 Task: Create a rule from the Routing list, Task moved to a section -> Set Priority in the project AgileHarbor , set the section as Done clear the priority
Action: Mouse scrolled (96, 80) with delta (0, 0)
Screenshot: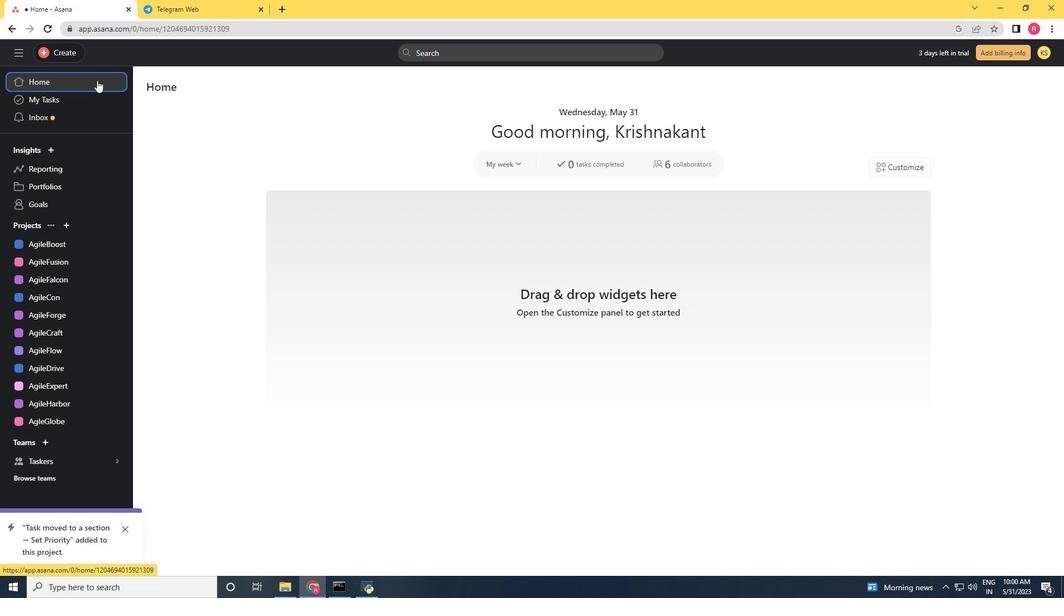 
Action: Mouse scrolled (96, 80) with delta (0, 0)
Screenshot: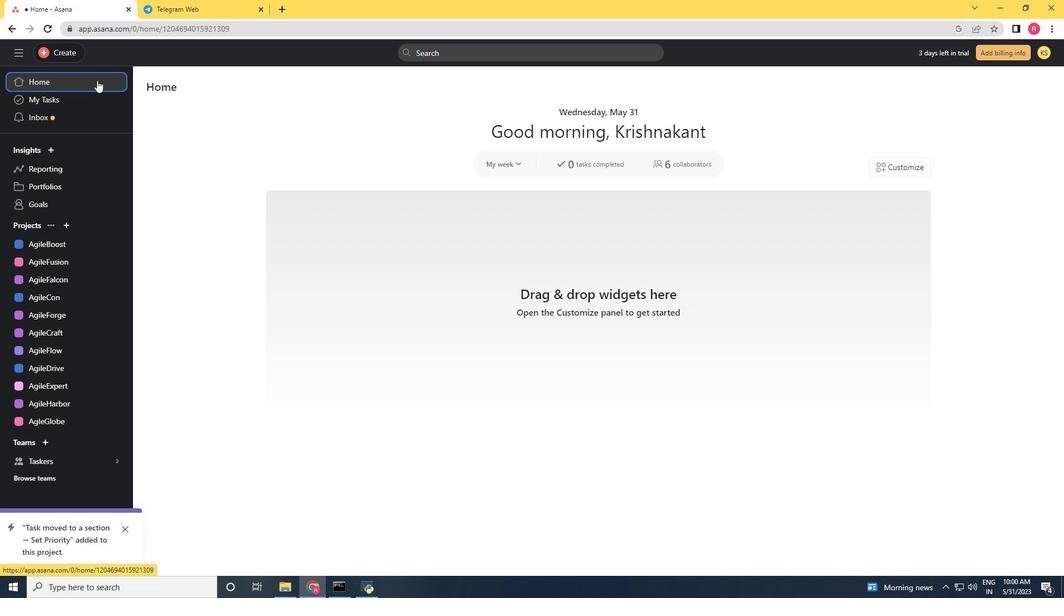 
Action: Mouse moved to (60, 404)
Screenshot: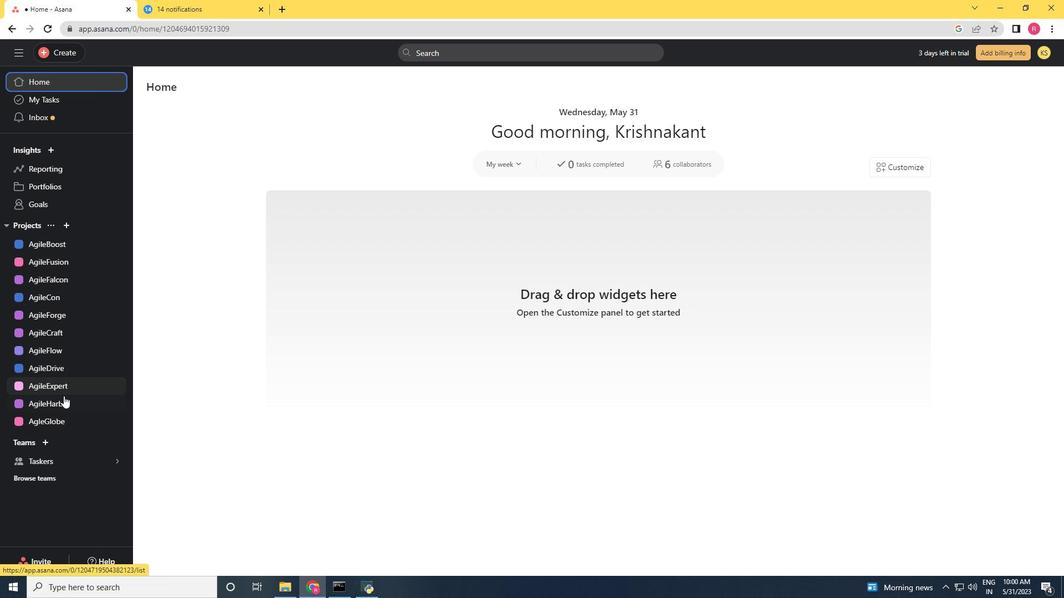 
Action: Mouse pressed left at (60, 404)
Screenshot: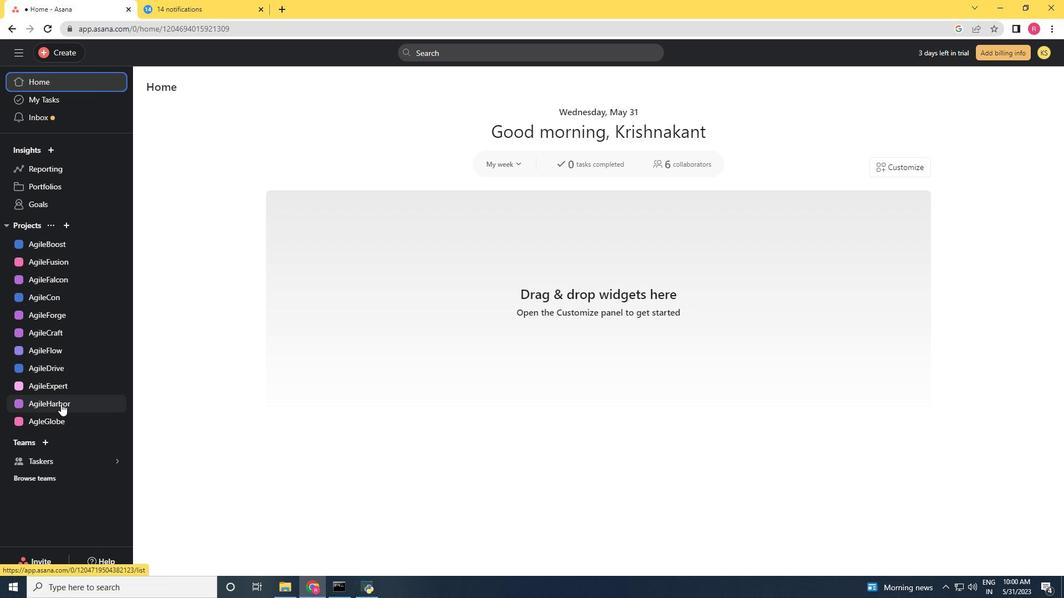 
Action: Mouse moved to (1034, 90)
Screenshot: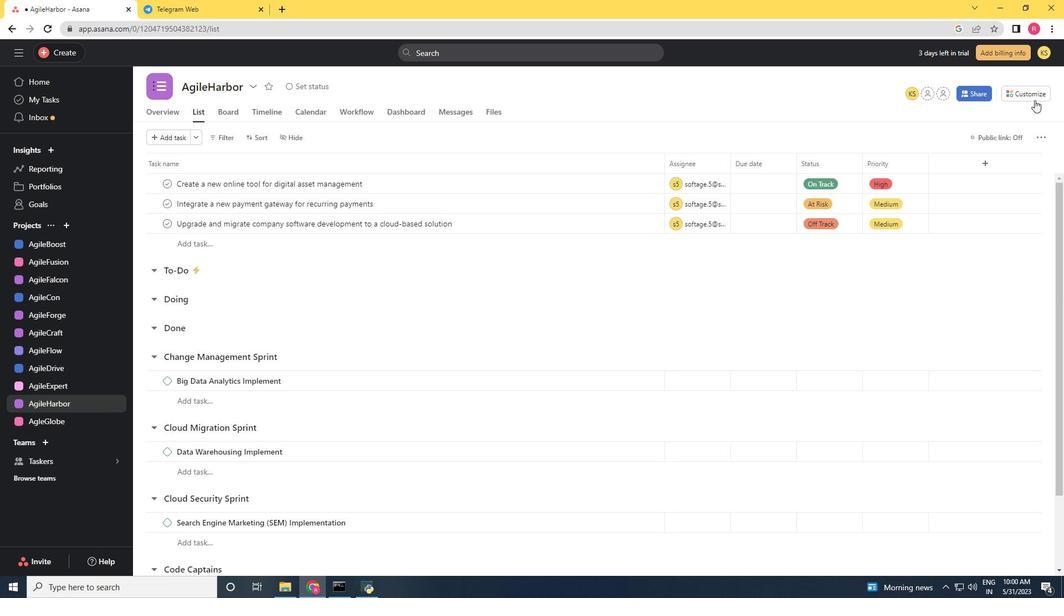 
Action: Mouse pressed left at (1034, 90)
Screenshot: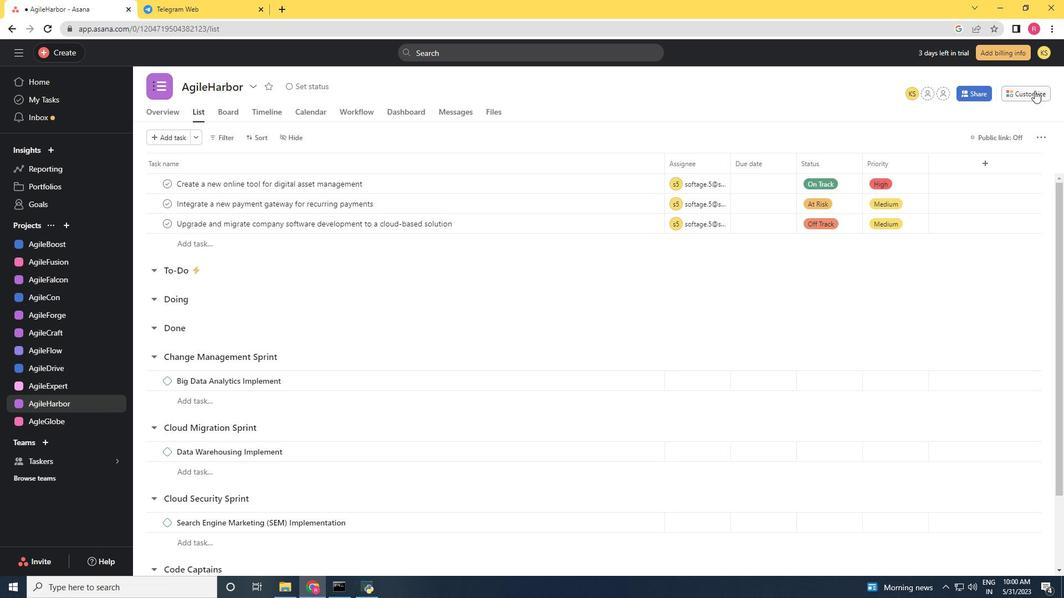 
Action: Mouse moved to (833, 234)
Screenshot: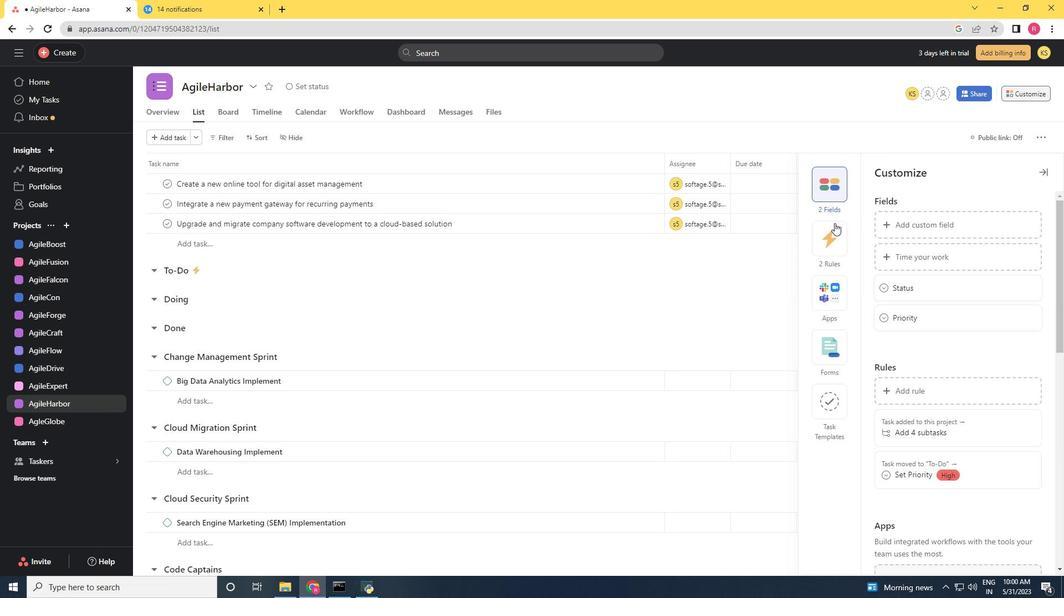 
Action: Mouse pressed left at (833, 234)
Screenshot: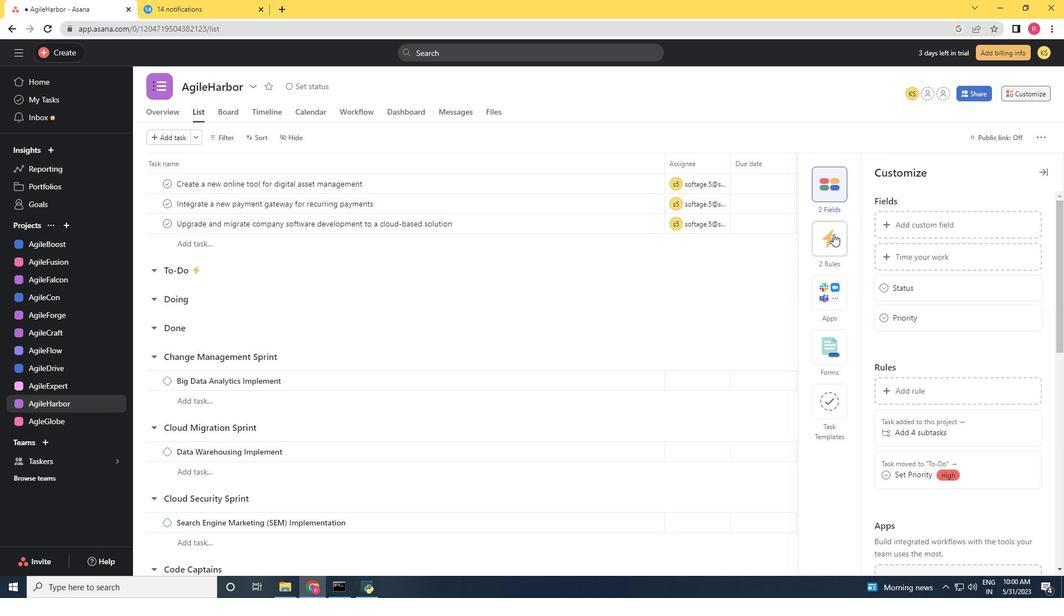 
Action: Mouse moved to (952, 228)
Screenshot: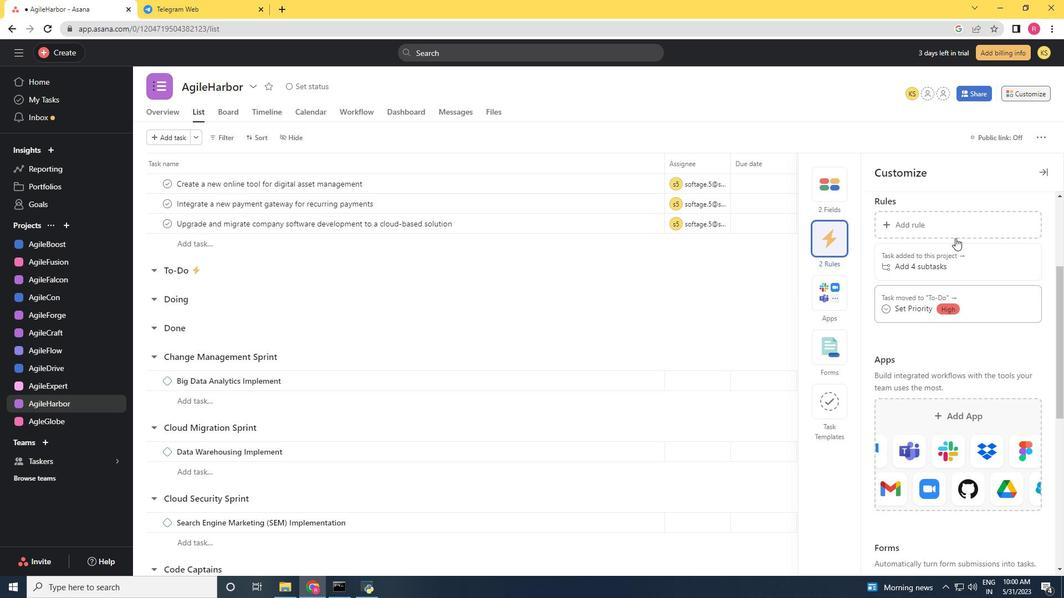 
Action: Mouse pressed left at (952, 228)
Screenshot: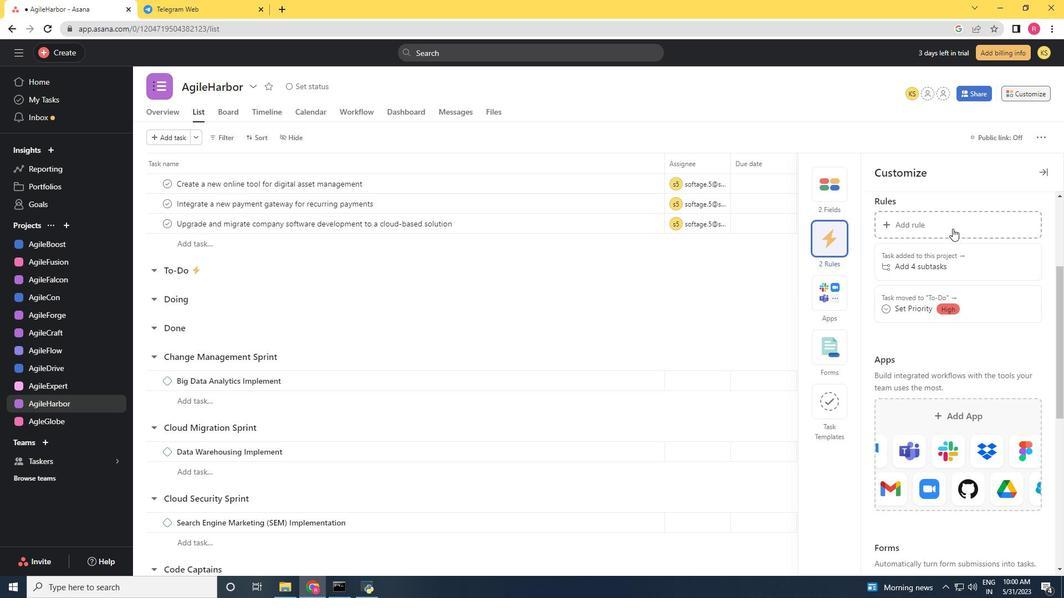 
Action: Mouse moved to (237, 146)
Screenshot: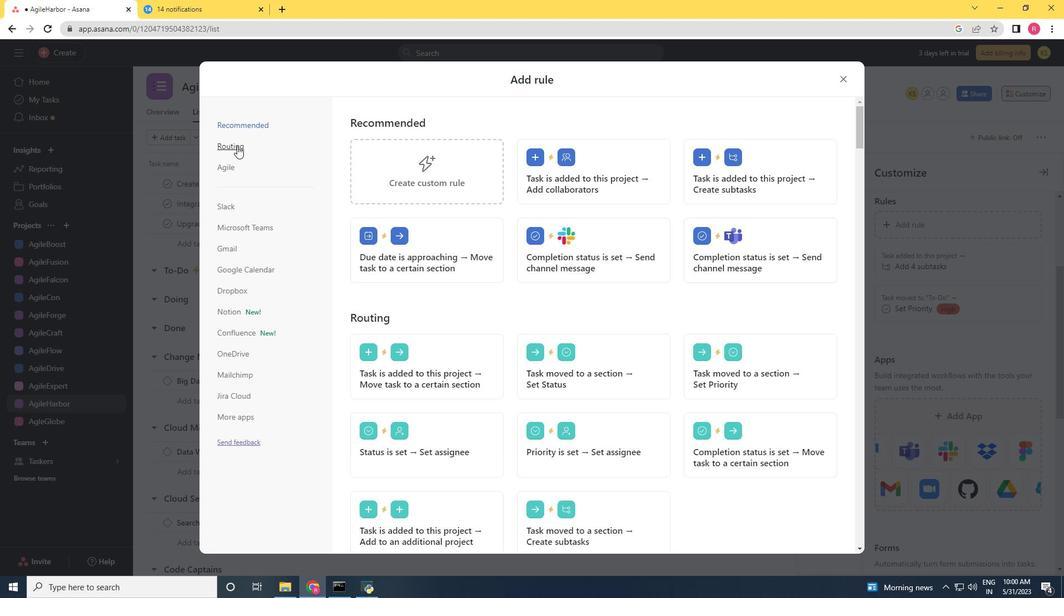 
Action: Mouse pressed left at (237, 146)
Screenshot: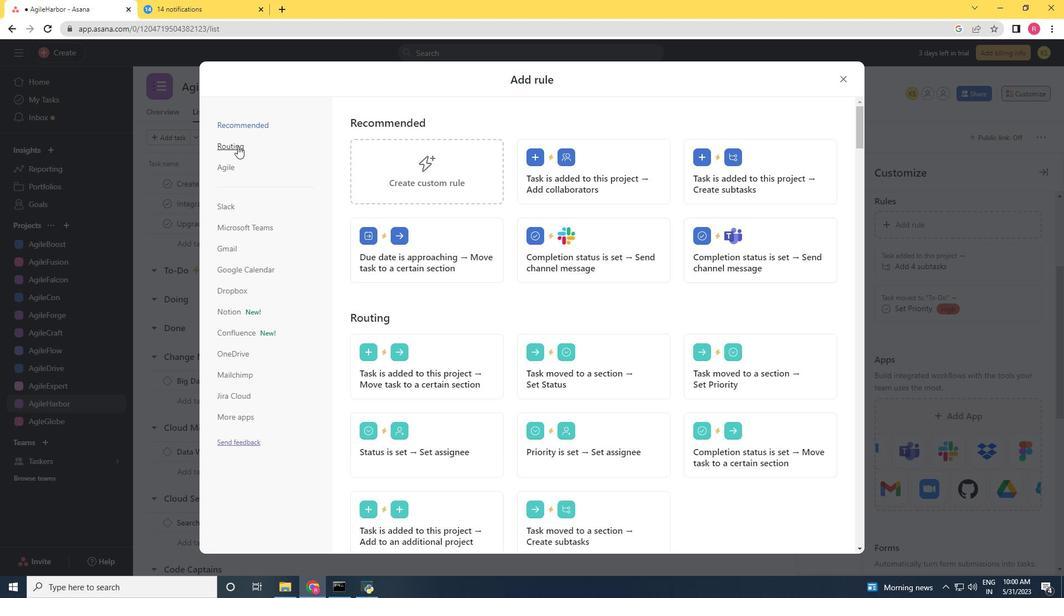 
Action: Mouse moved to (705, 185)
Screenshot: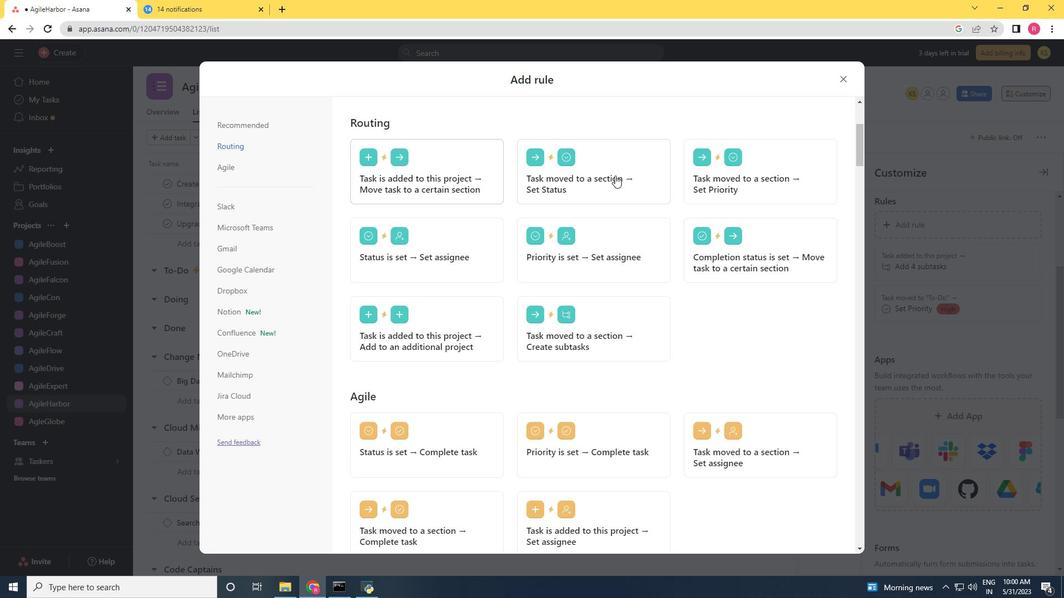 
Action: Mouse pressed left at (705, 185)
Screenshot: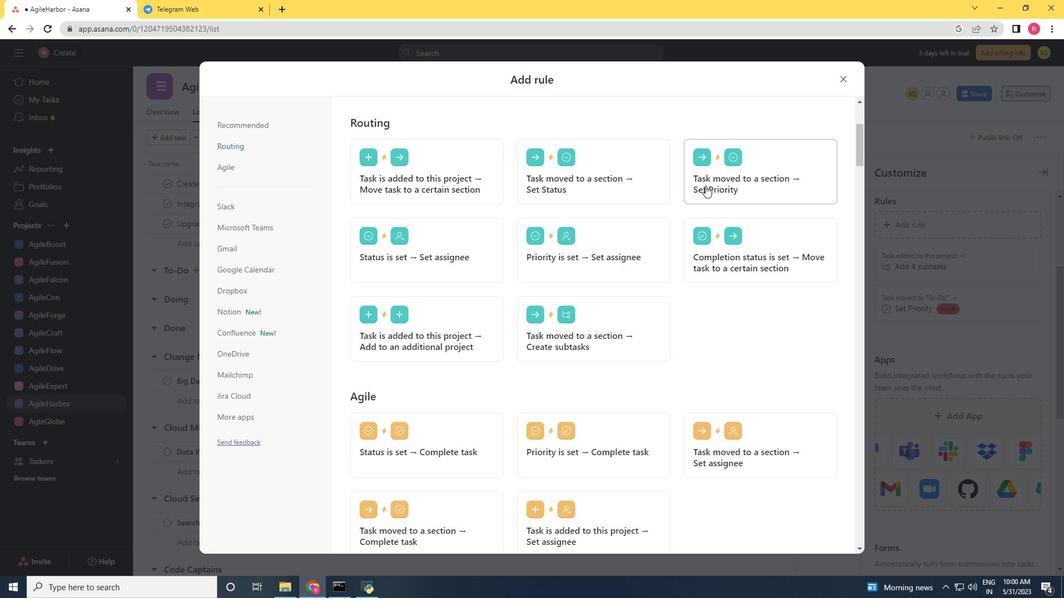 
Action: Mouse moved to (484, 285)
Screenshot: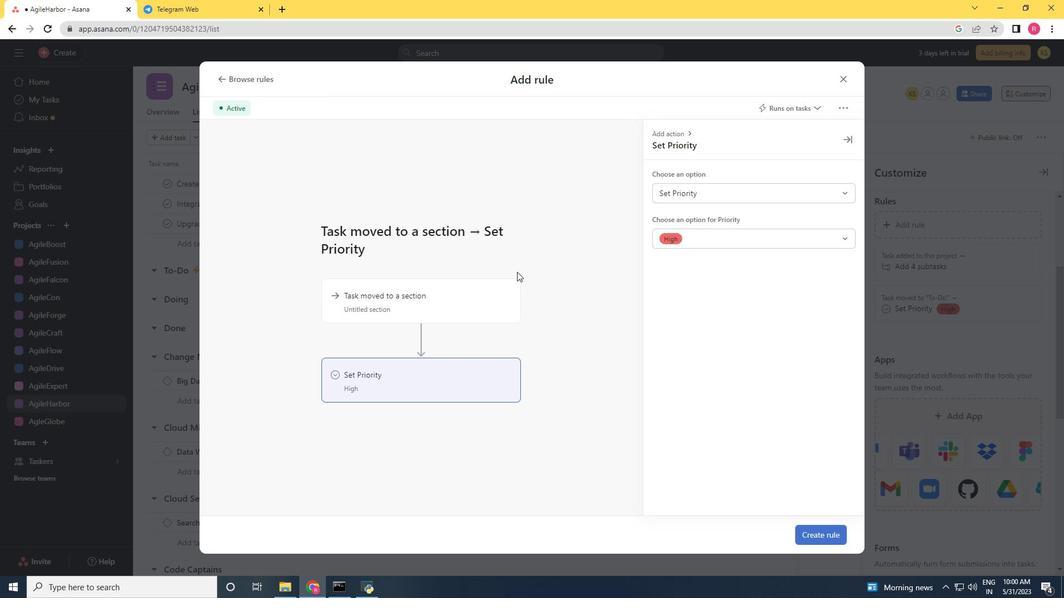 
Action: Mouse pressed left at (484, 285)
Screenshot: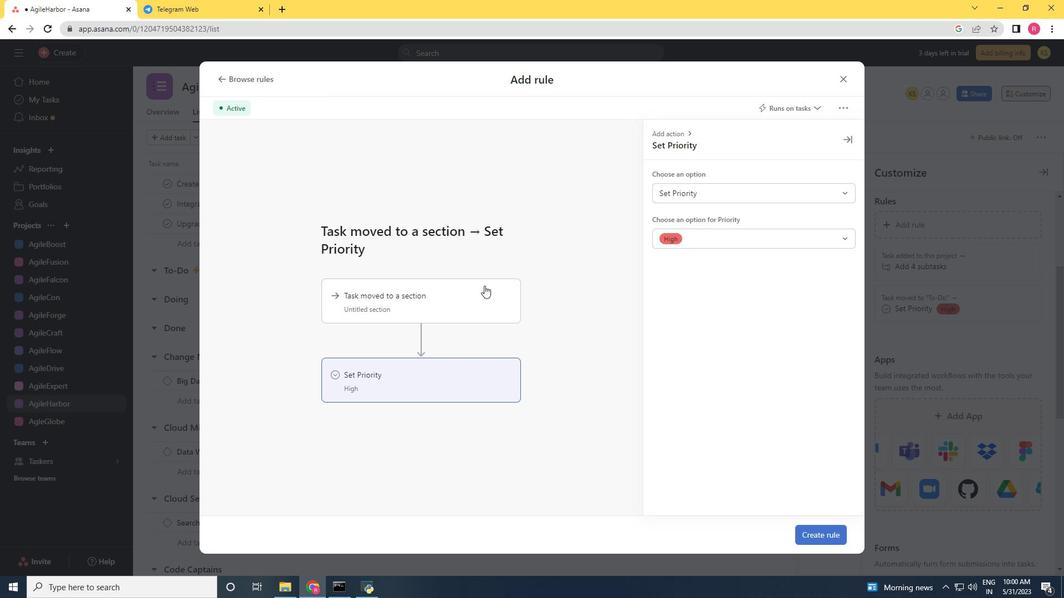 
Action: Mouse moved to (713, 191)
Screenshot: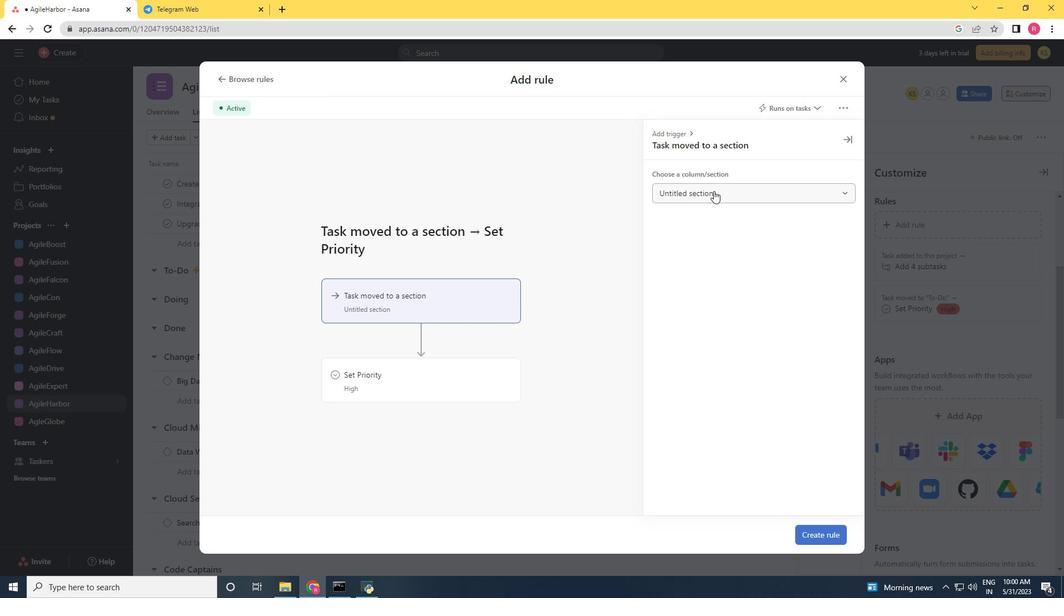 
Action: Mouse pressed left at (713, 191)
Screenshot: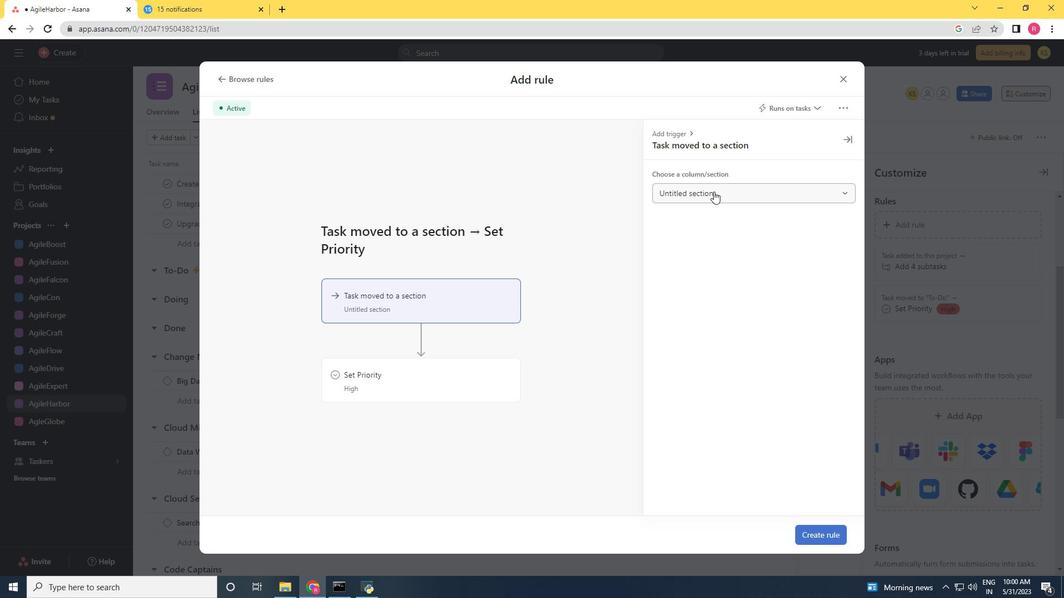 
Action: Mouse moved to (709, 280)
Screenshot: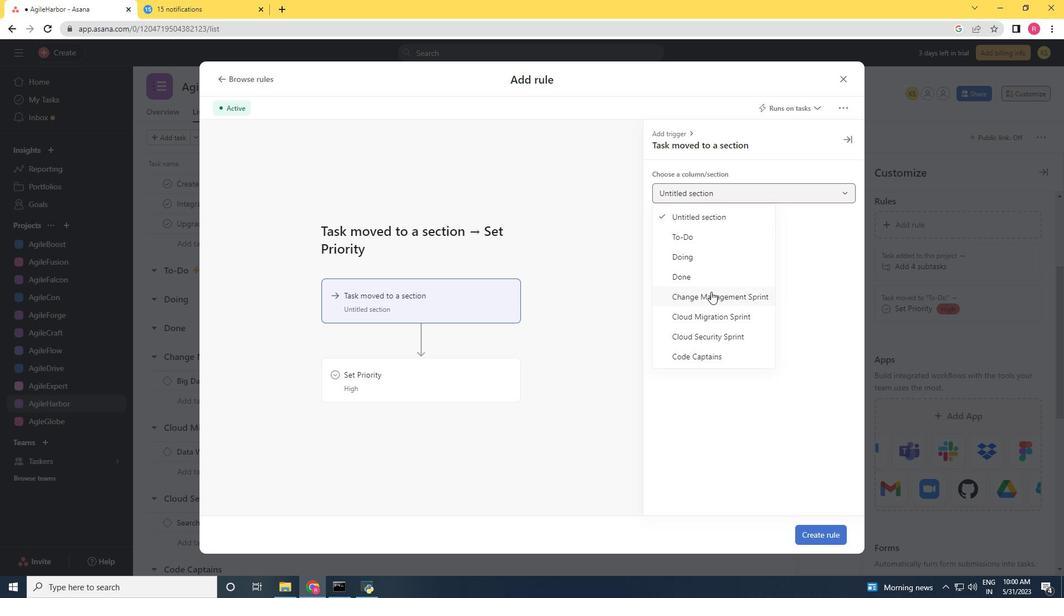 
Action: Mouse pressed left at (709, 280)
Screenshot: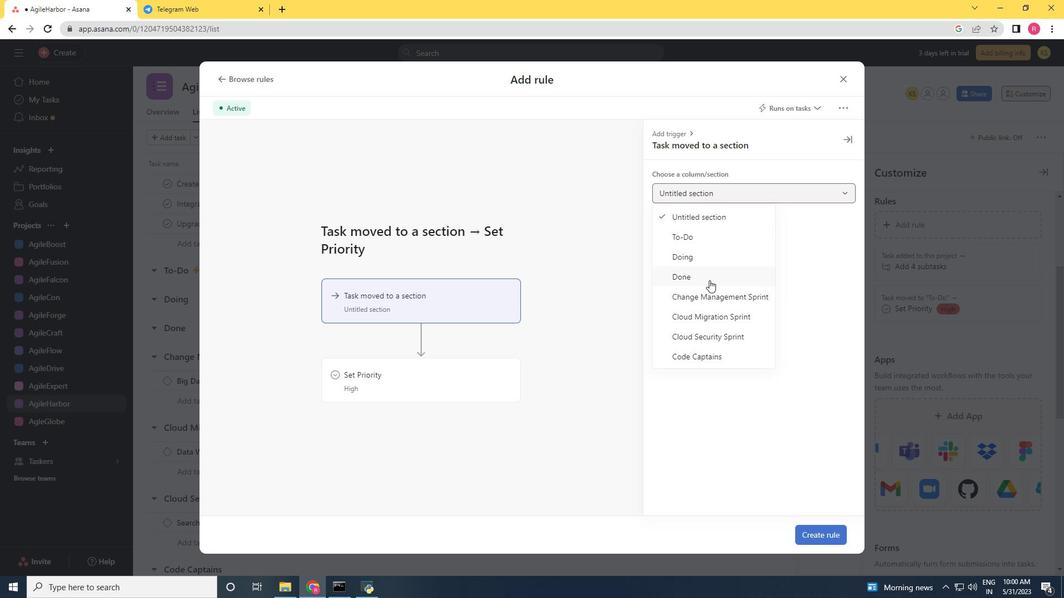 
Action: Mouse moved to (457, 369)
Screenshot: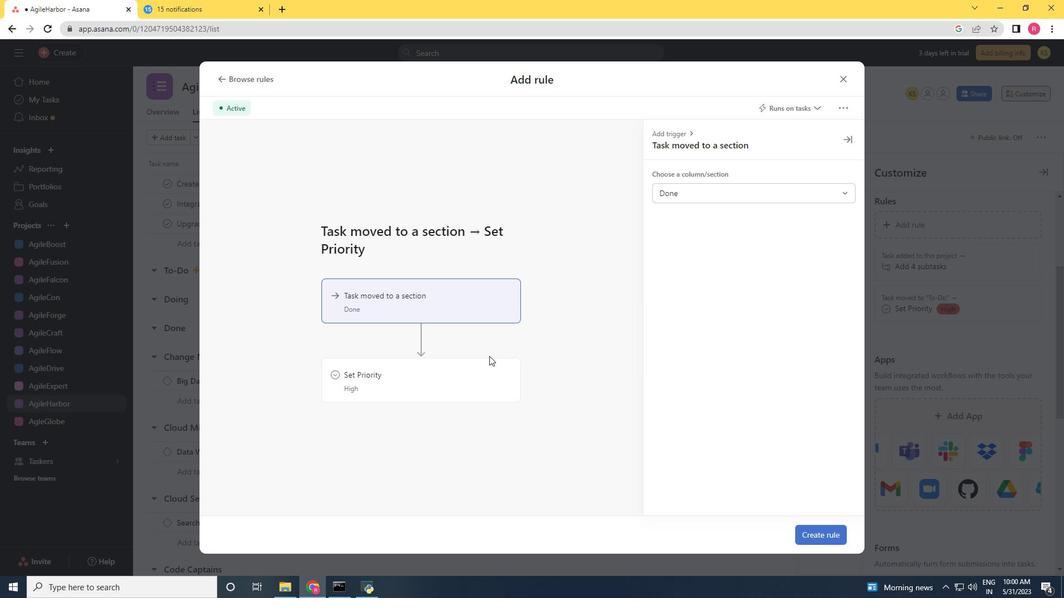 
Action: Mouse pressed left at (457, 369)
Screenshot: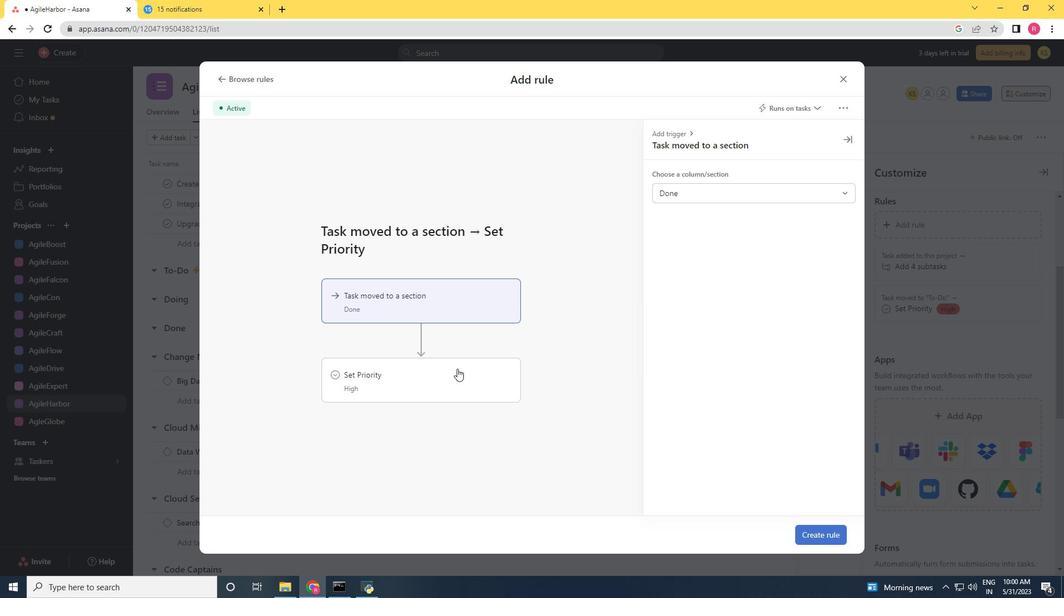 
Action: Mouse moved to (687, 188)
Screenshot: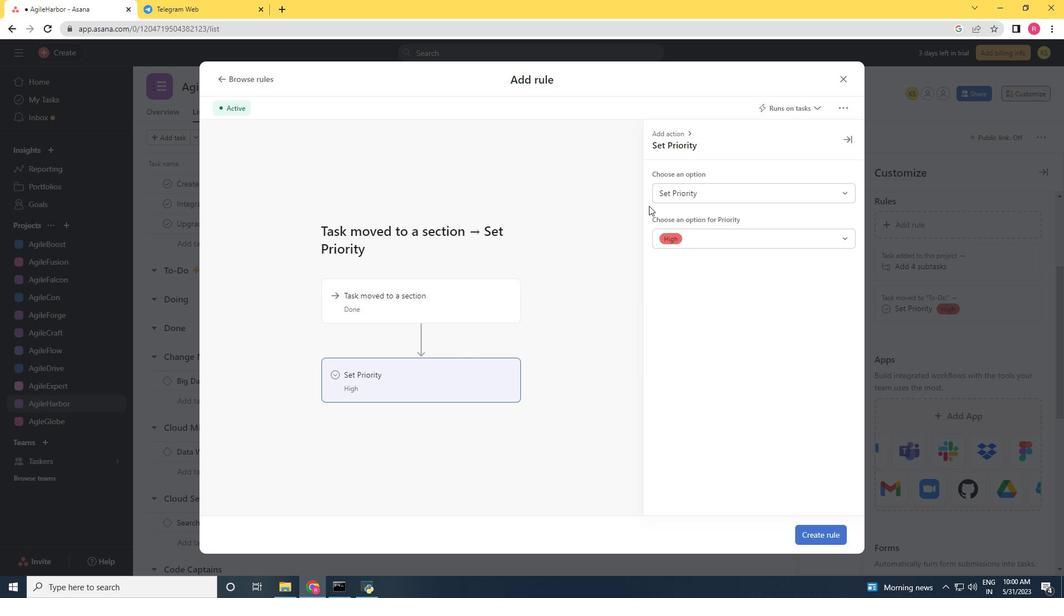 
Action: Mouse pressed left at (687, 188)
Screenshot: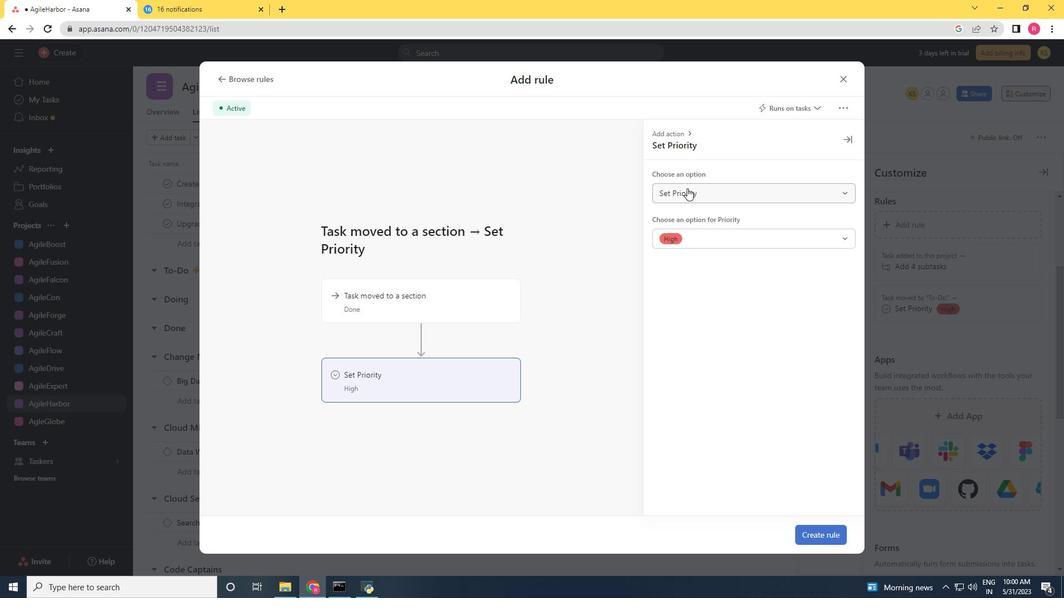 
Action: Mouse moved to (696, 230)
Screenshot: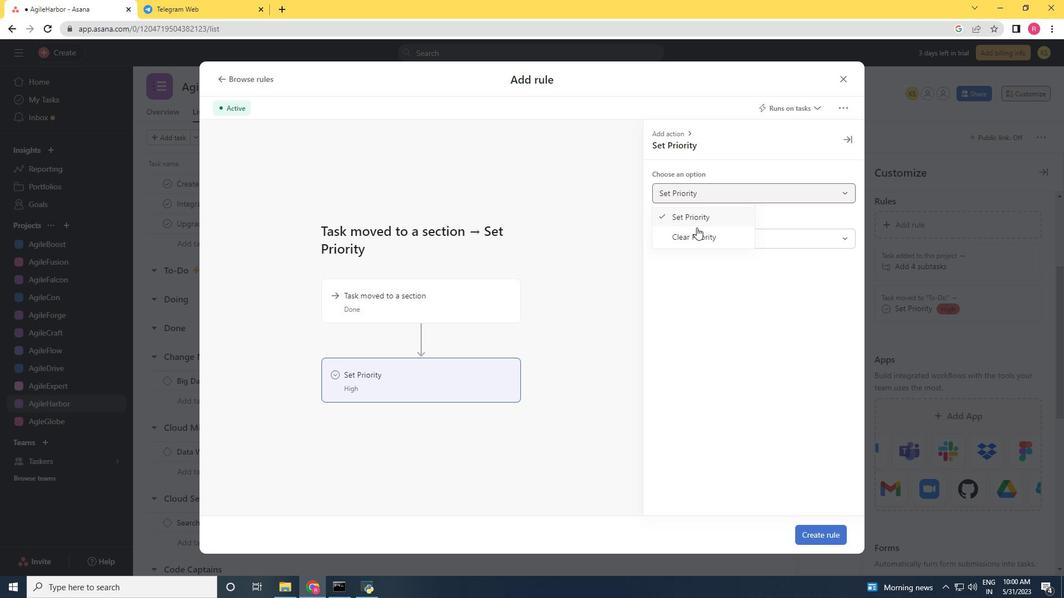 
Action: Mouse pressed left at (696, 230)
Screenshot: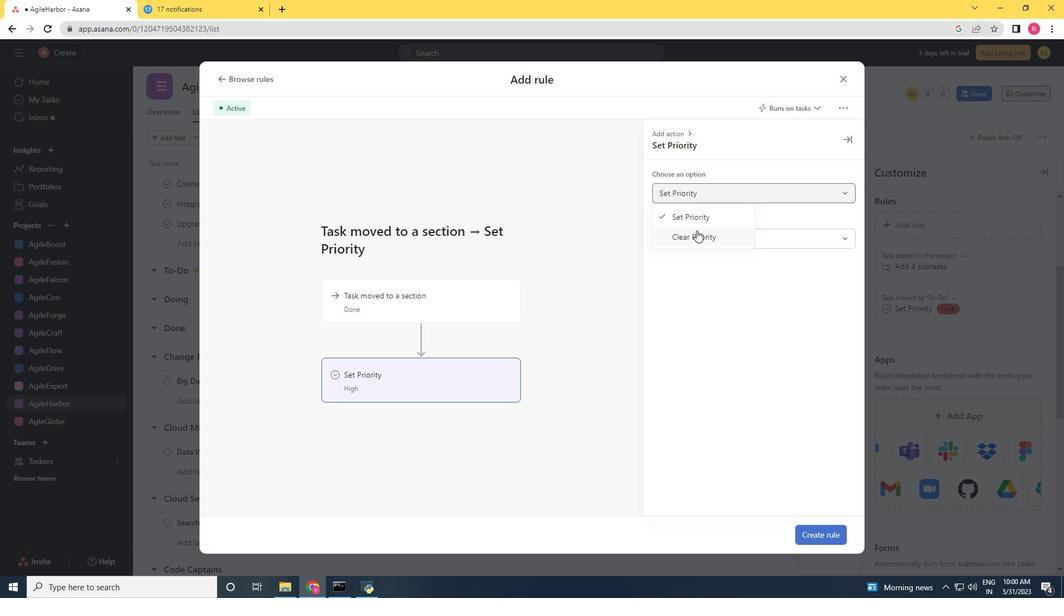 
Action: Mouse moved to (819, 529)
Screenshot: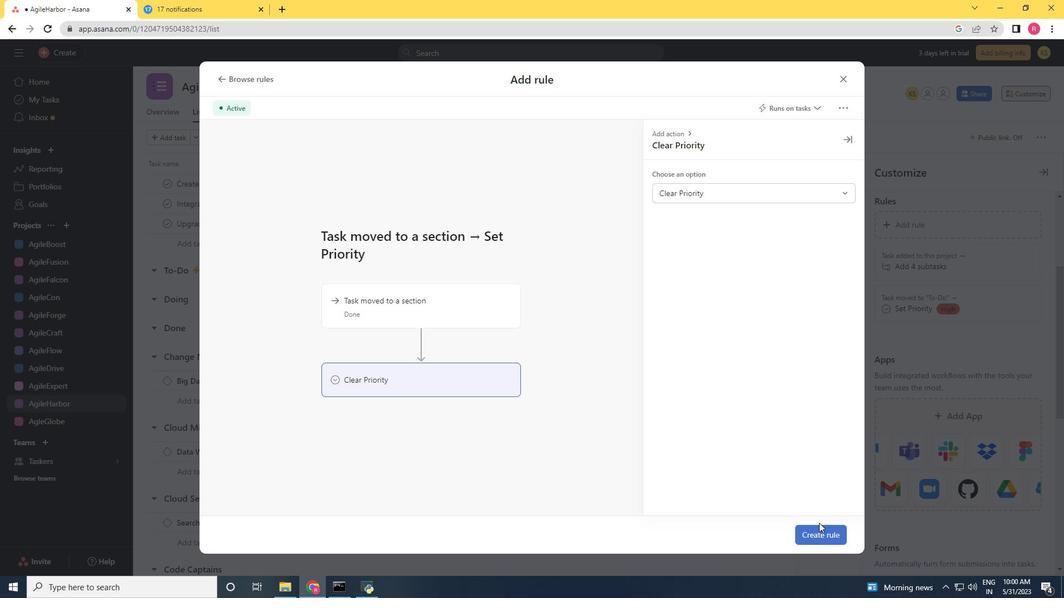 
Action: Mouse pressed left at (819, 529)
Screenshot: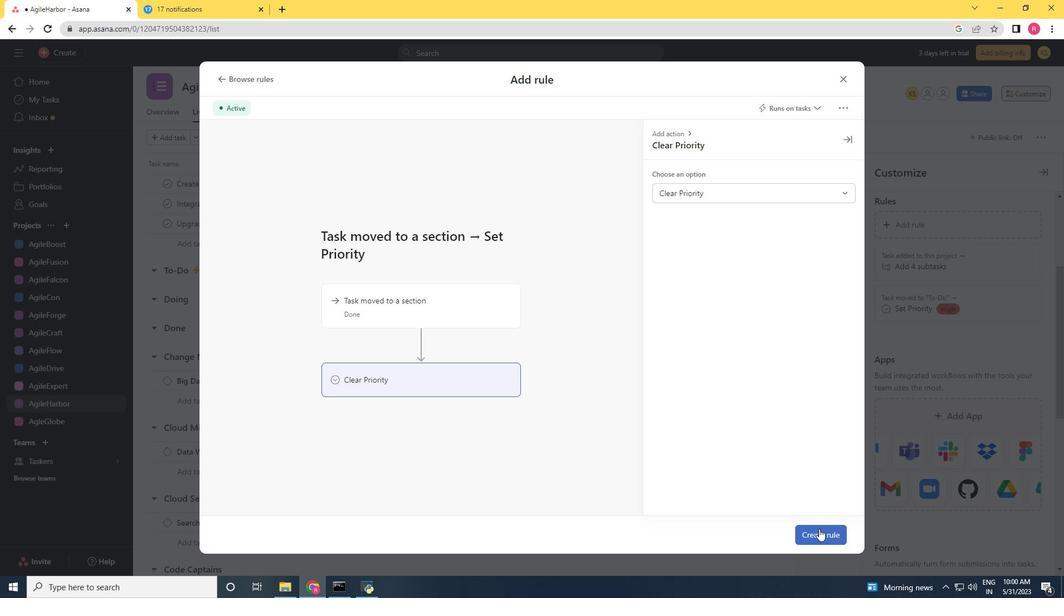 
